 Task: Get information about  a Redfin agent in Las Vegas, Nevada, for assistance in finding a property with unique architectural features.
Action: Key pressed l<Key.caps_lock>AS<Key.space><Key.caps_lock>v<Key.caps_lock>EGAS
Screenshot: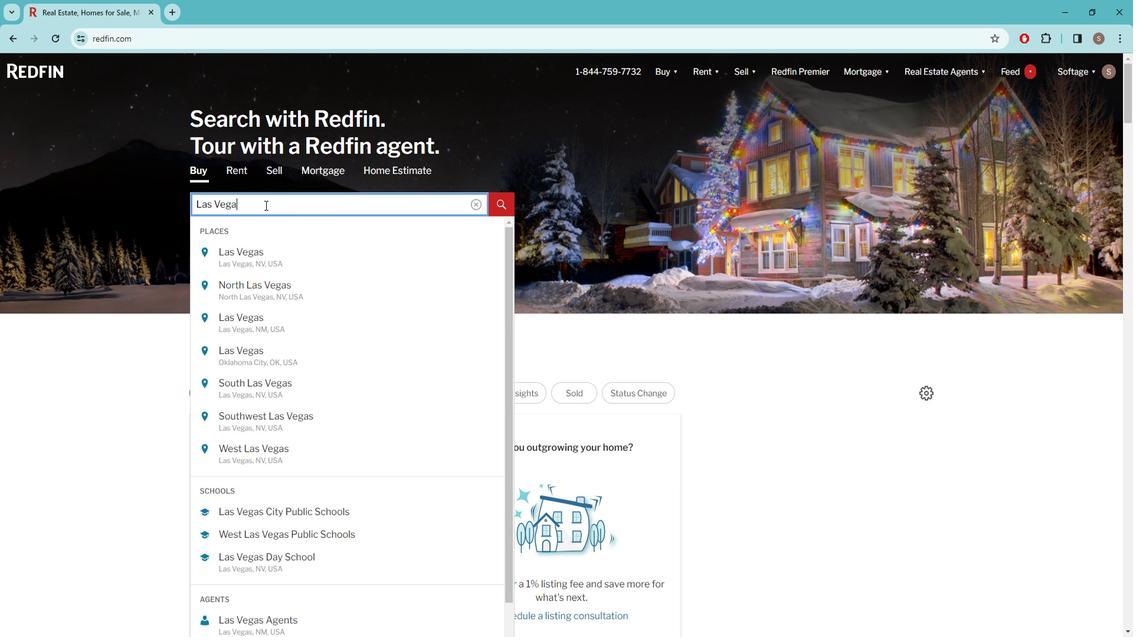 
Action: Mouse moved to (273, 246)
Screenshot: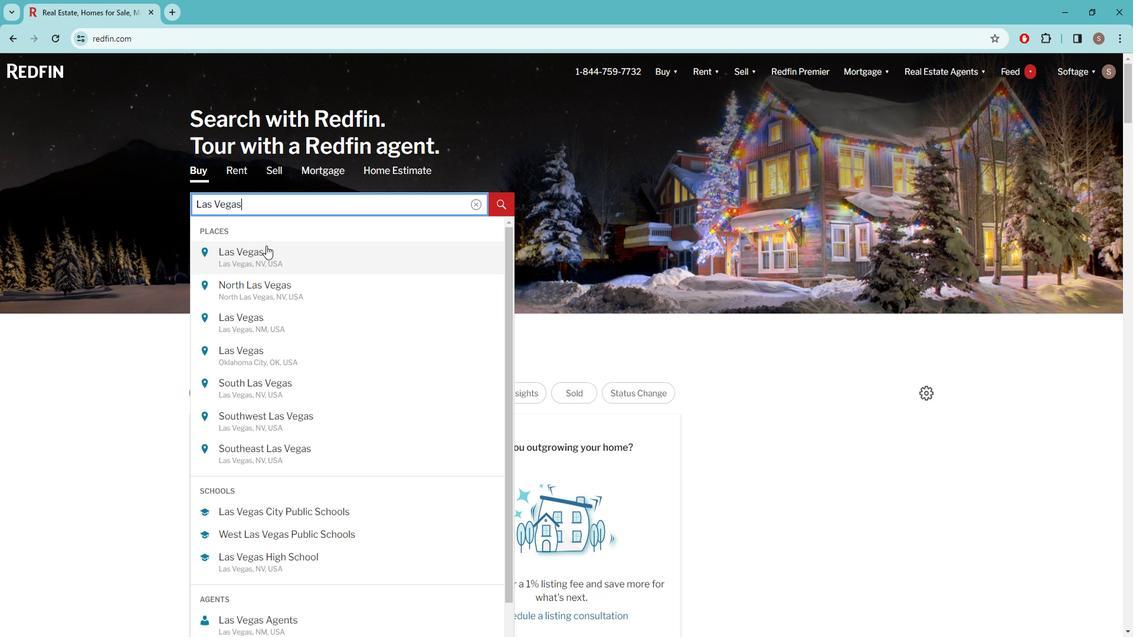 
Action: Mouse pressed left at (273, 246)
Screenshot: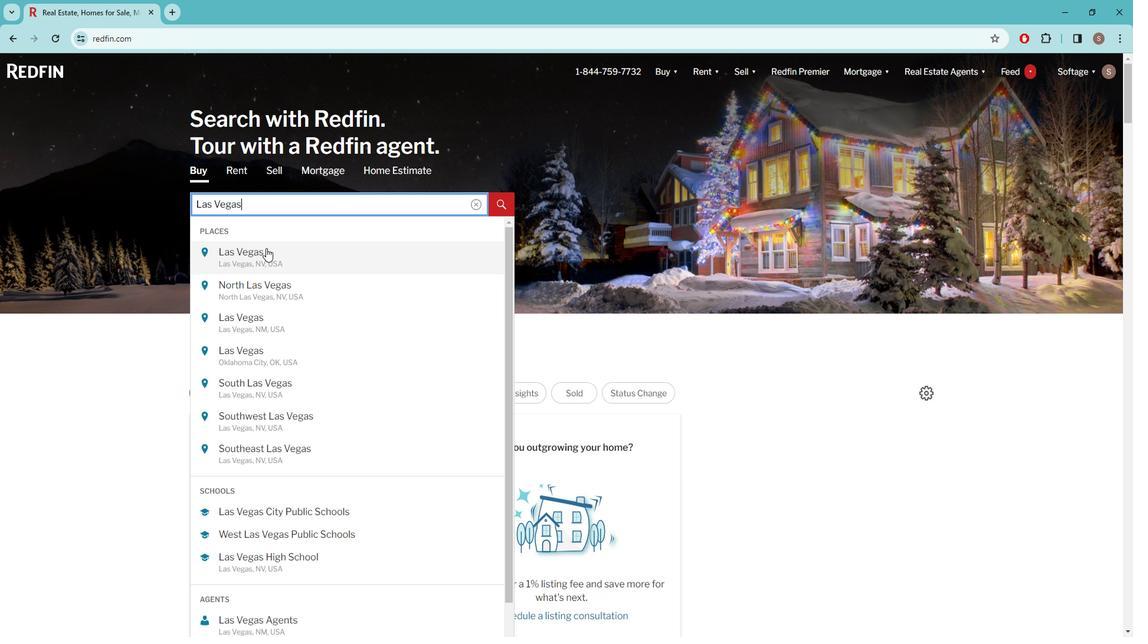 
Action: Mouse moved to (1001, 145)
Screenshot: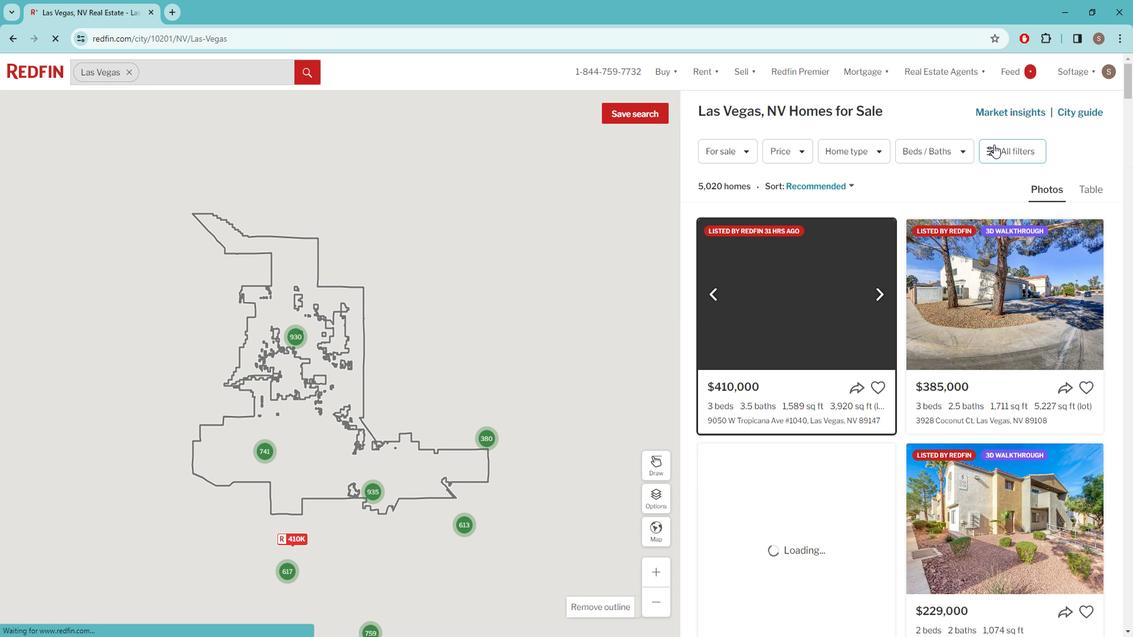 
Action: Mouse pressed left at (1001, 145)
Screenshot: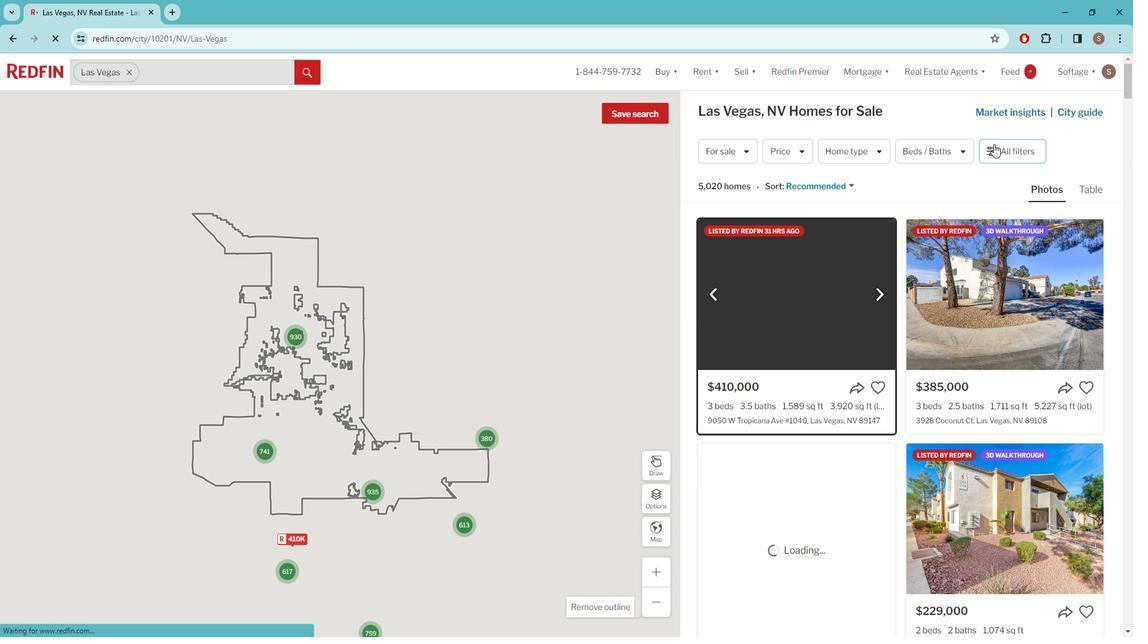 
Action: Mouse pressed left at (1001, 145)
Screenshot: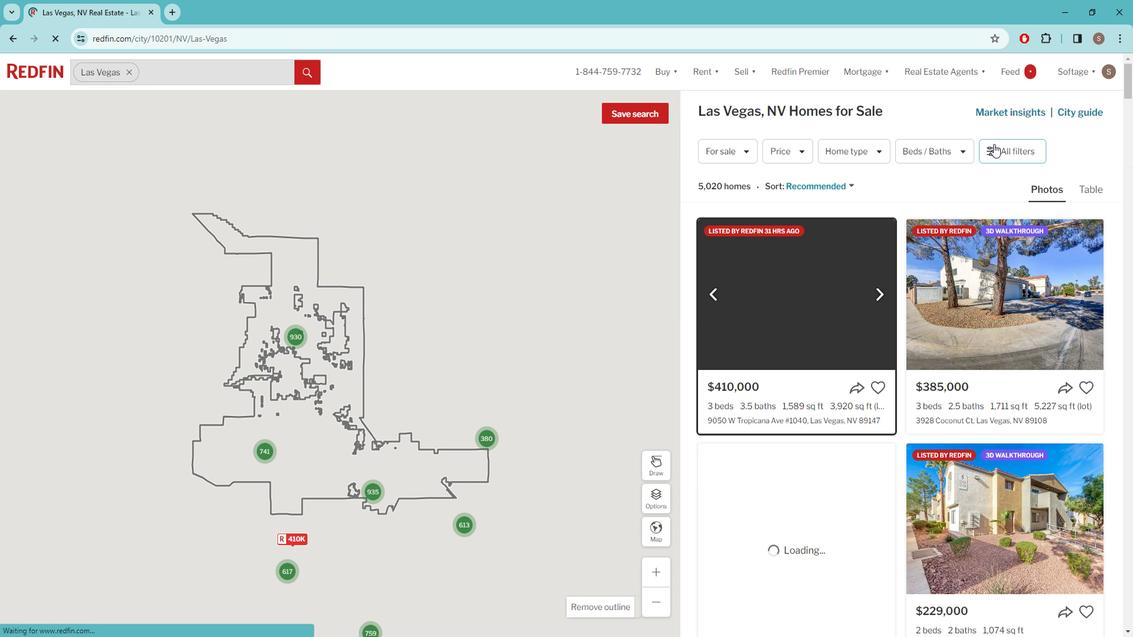 
Action: Mouse pressed left at (1001, 145)
Screenshot: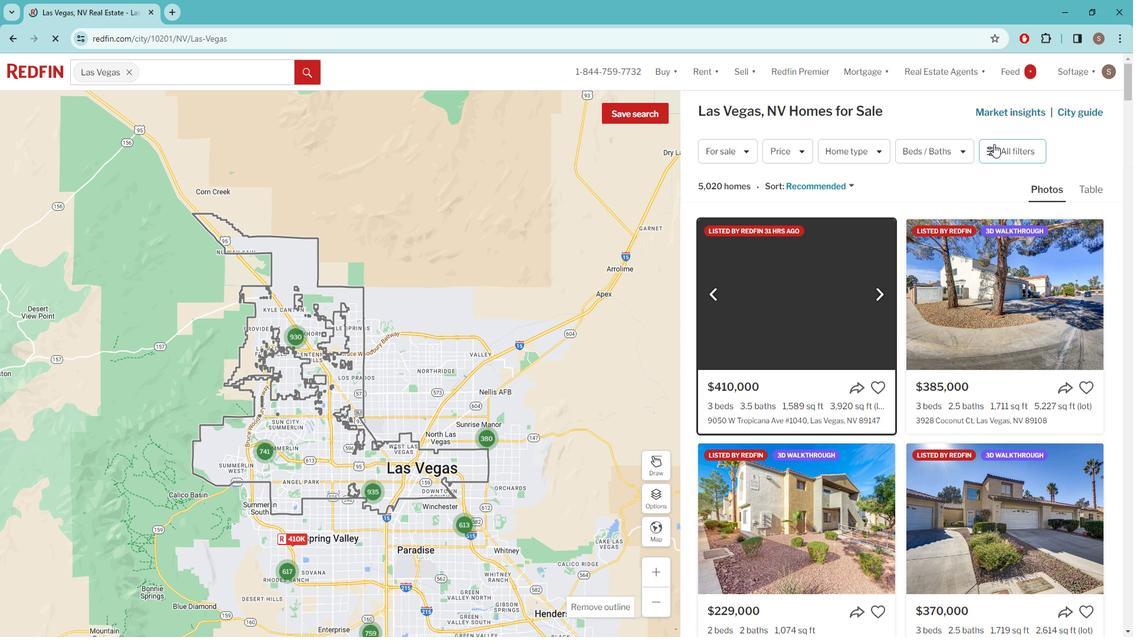 
Action: Mouse pressed left at (1001, 145)
Screenshot: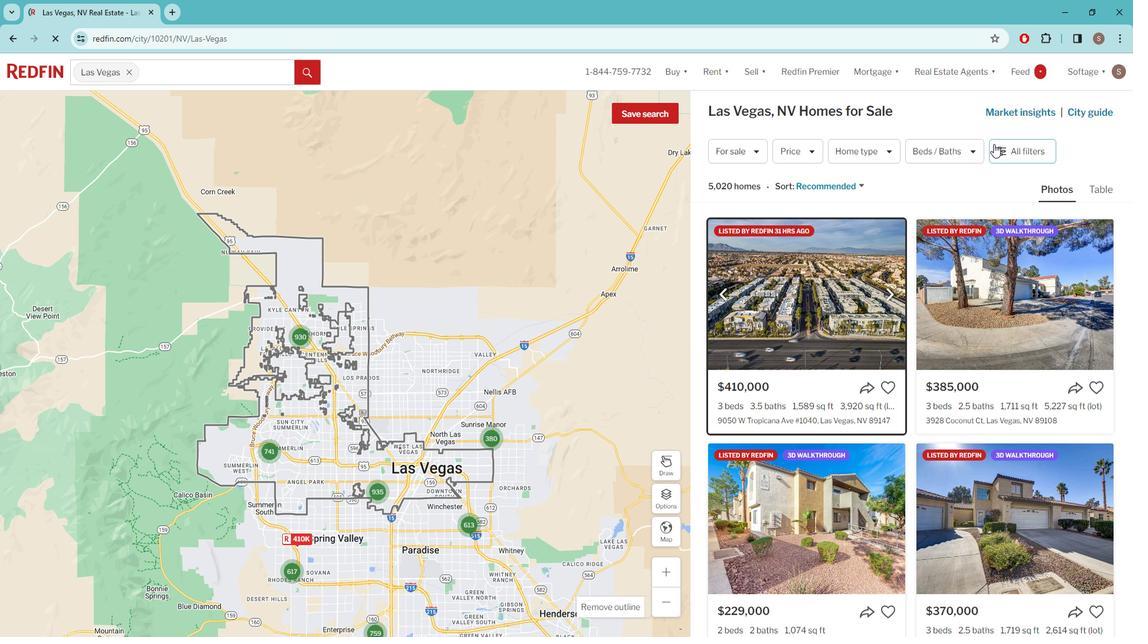 
Action: Mouse moved to (1002, 148)
Screenshot: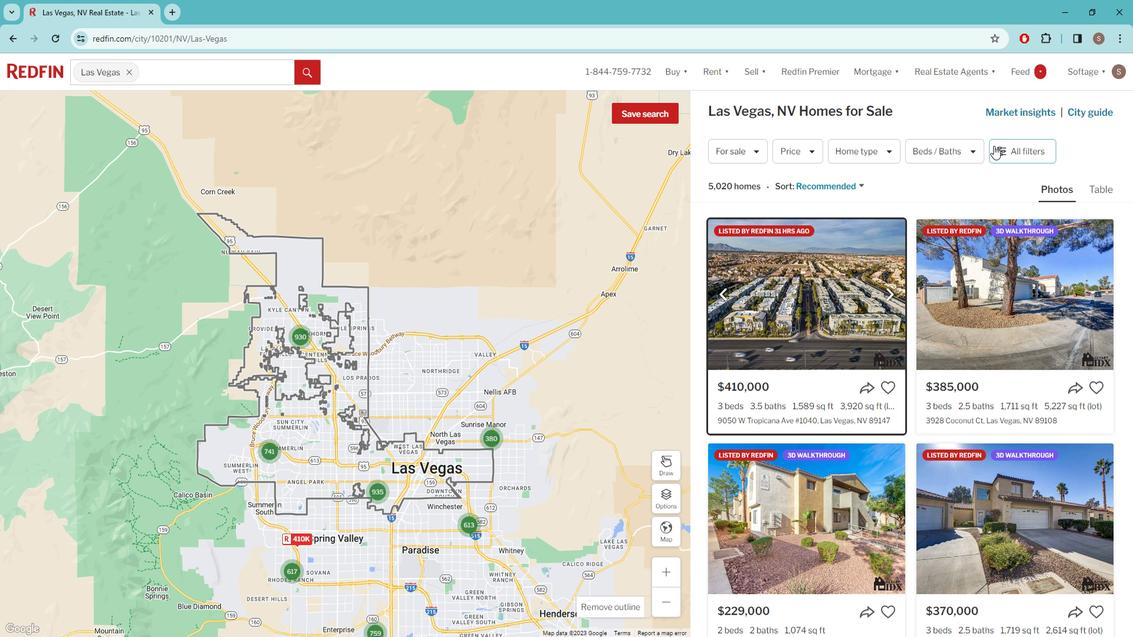 
Action: Mouse pressed left at (1002, 148)
Screenshot: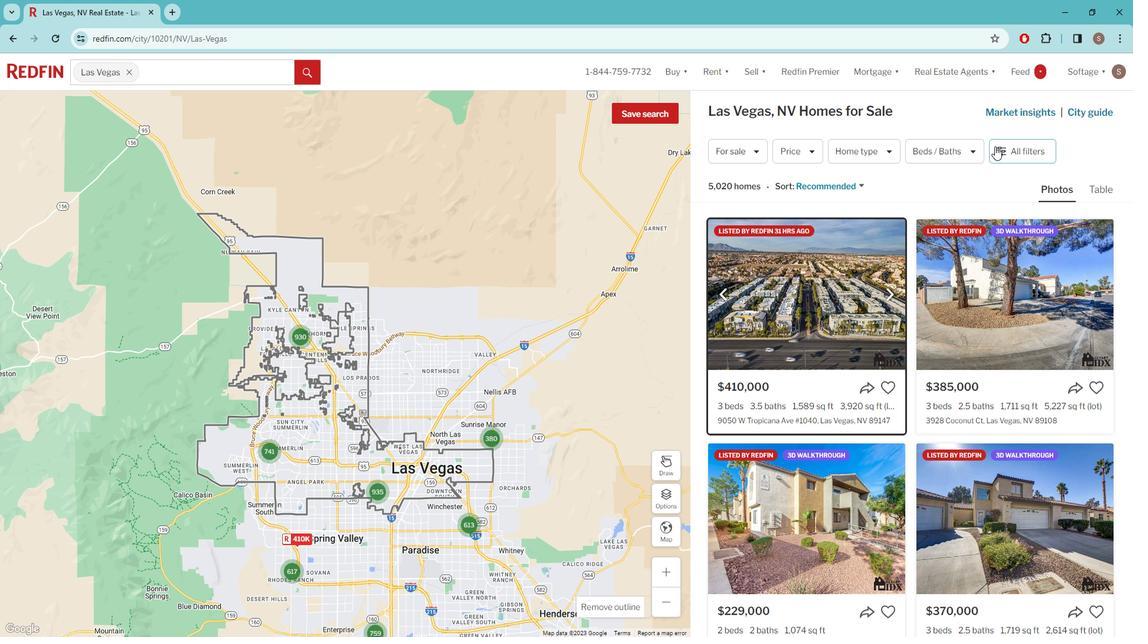 
Action: Mouse moved to (995, 186)
Screenshot: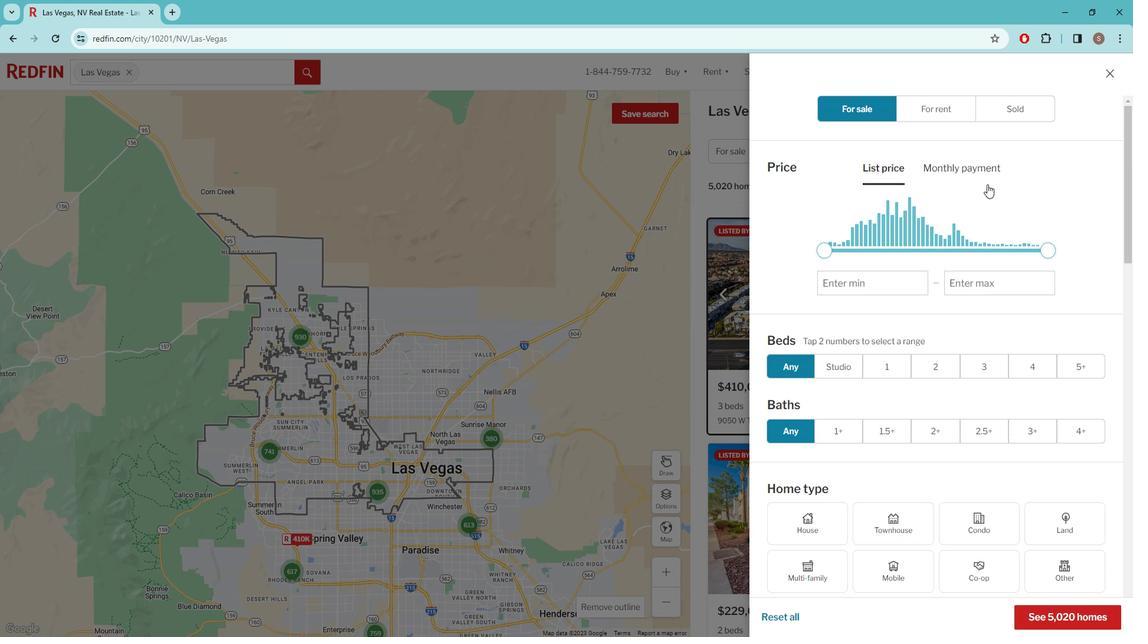 
Action: Mouse scrolled (995, 185) with delta (0, 0)
Screenshot: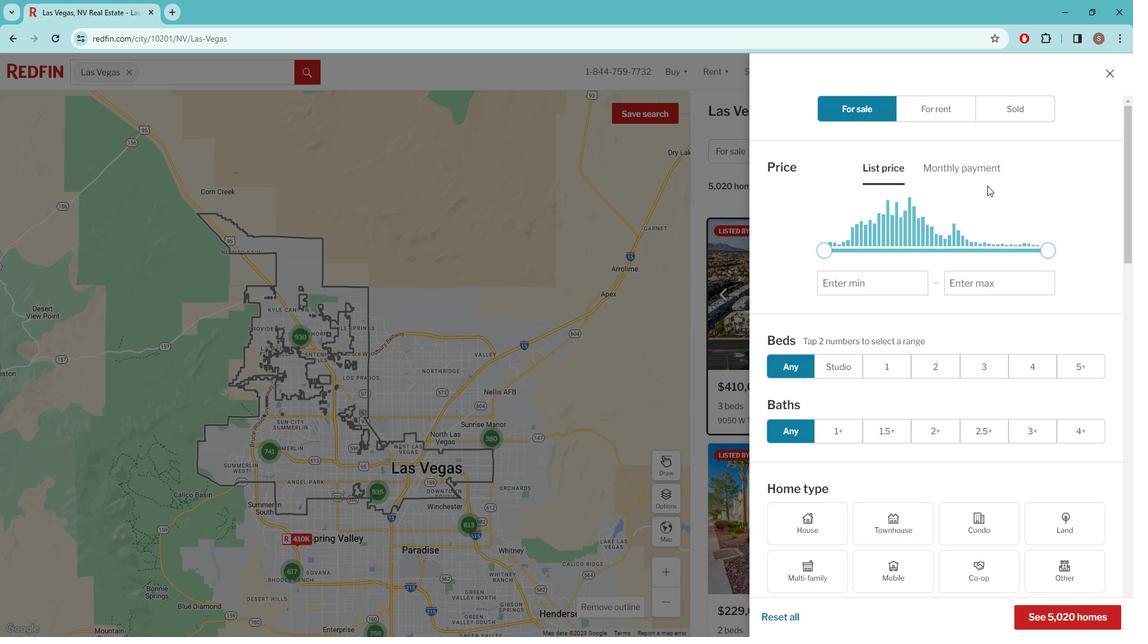 
Action: Mouse scrolled (995, 185) with delta (0, 0)
Screenshot: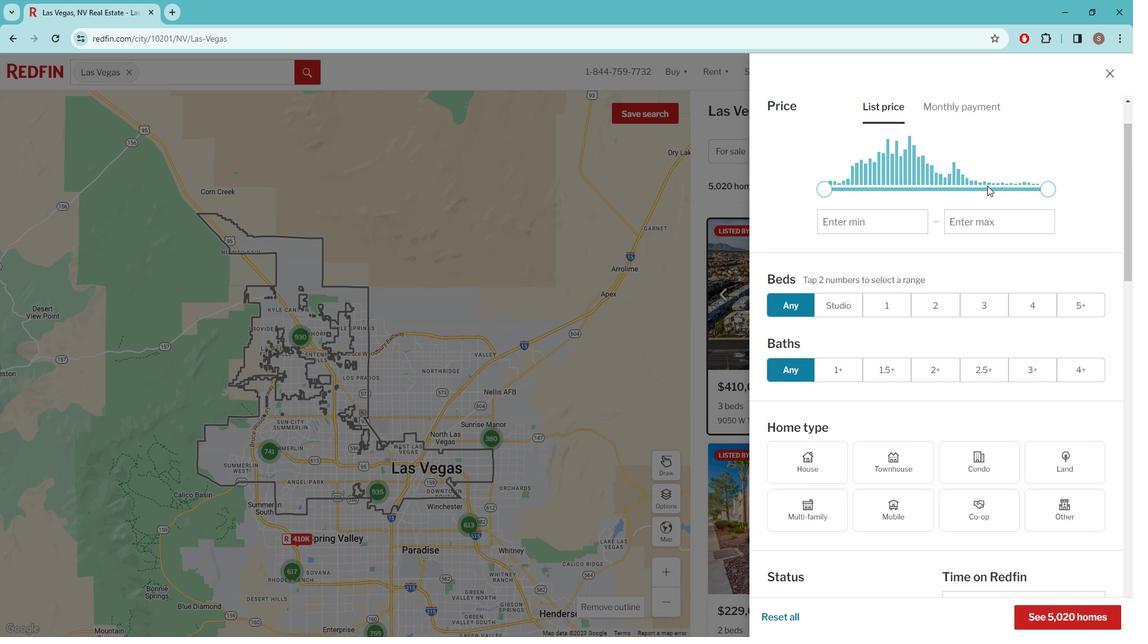 
Action: Mouse scrolled (995, 185) with delta (0, 0)
Screenshot: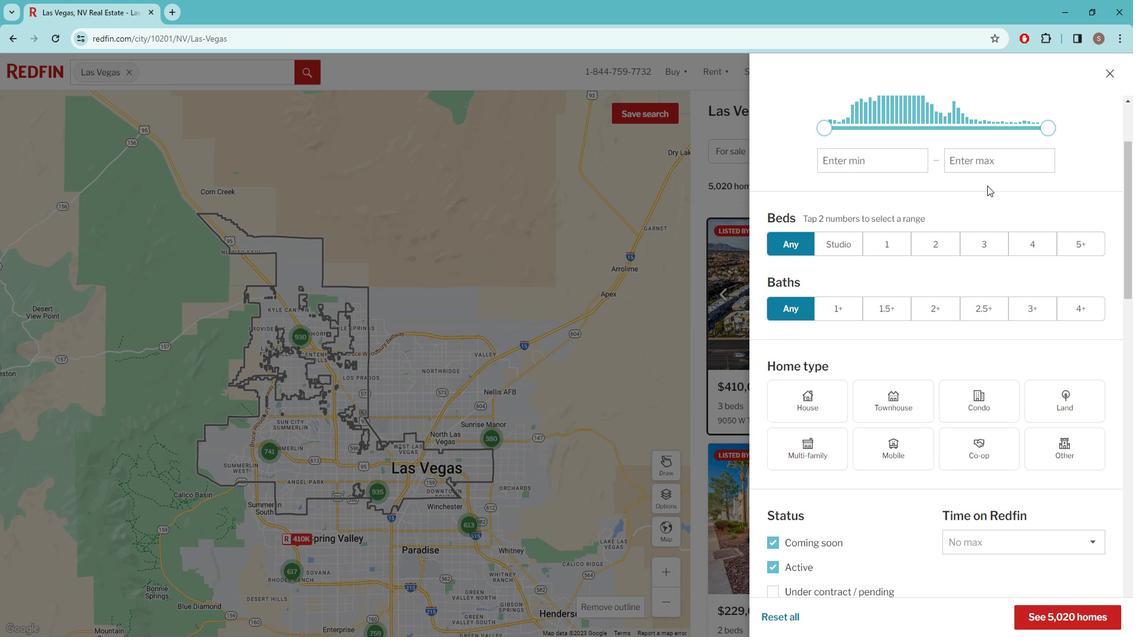 
Action: Mouse scrolled (995, 185) with delta (0, 0)
Screenshot: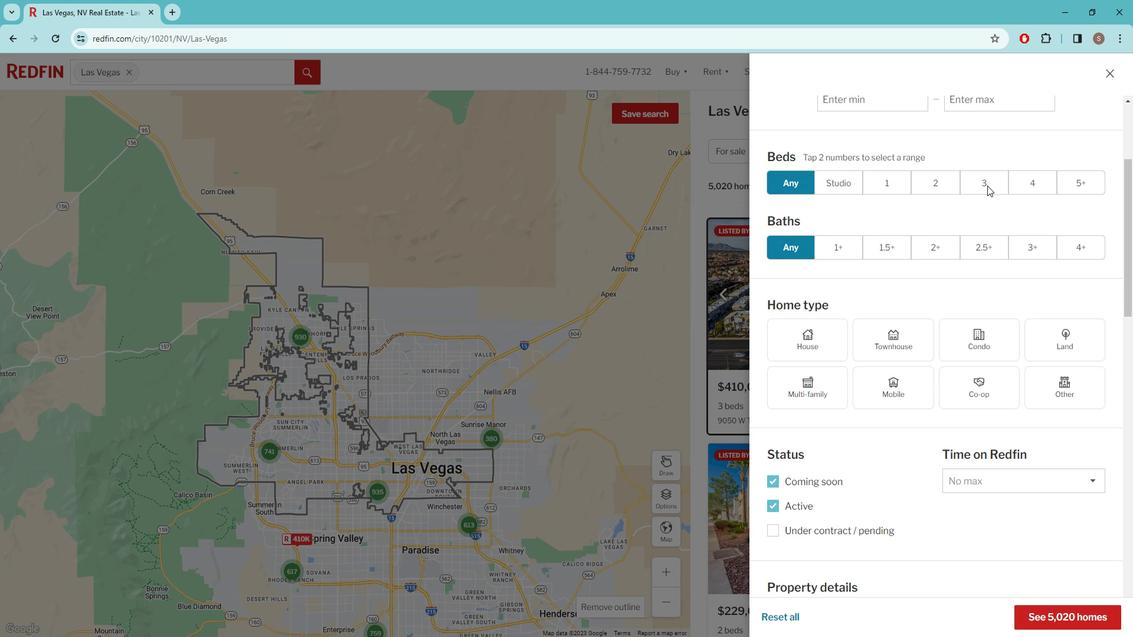 
Action: Mouse scrolled (995, 185) with delta (0, 0)
Screenshot: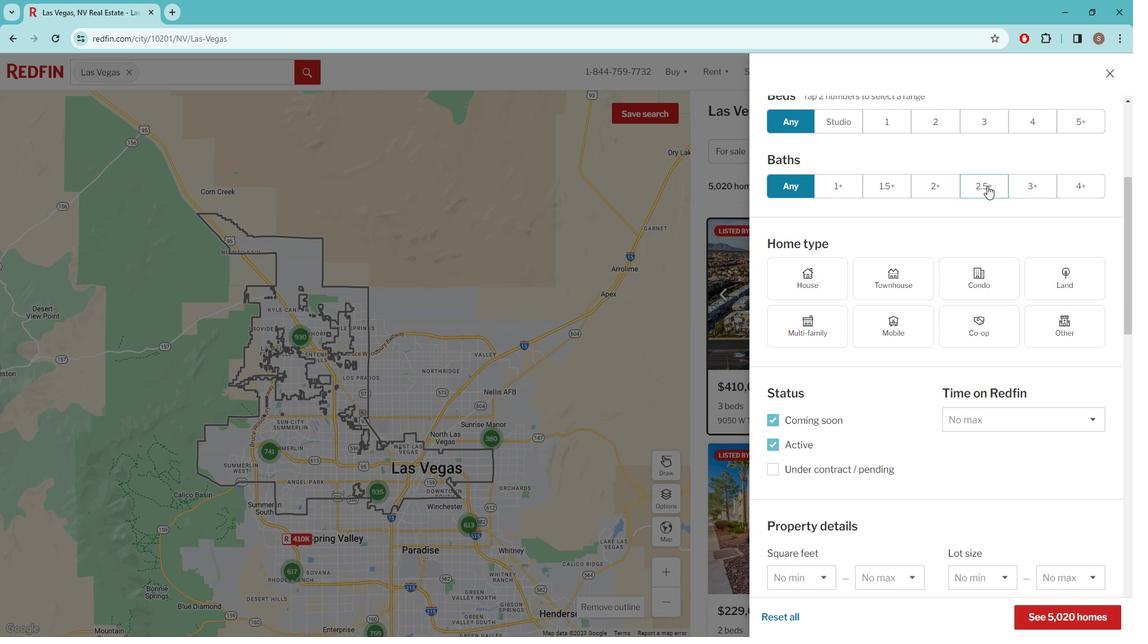 
Action: Mouse scrolled (995, 185) with delta (0, 0)
Screenshot: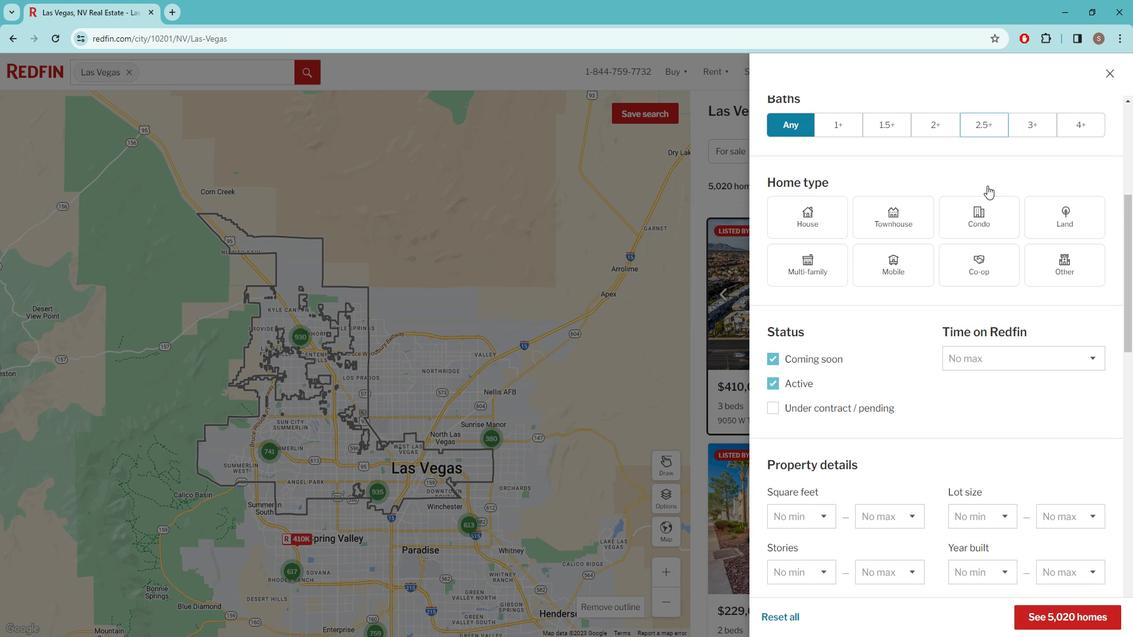 
Action: Mouse scrolled (995, 185) with delta (0, 0)
Screenshot: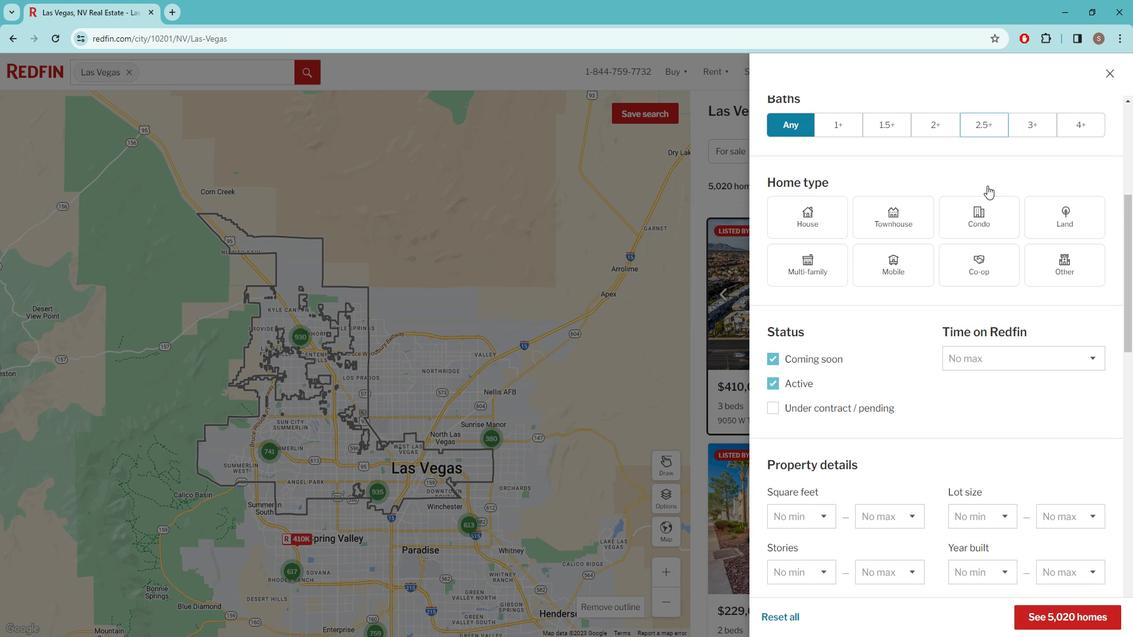 
Action: Mouse moved to (995, 186)
Screenshot: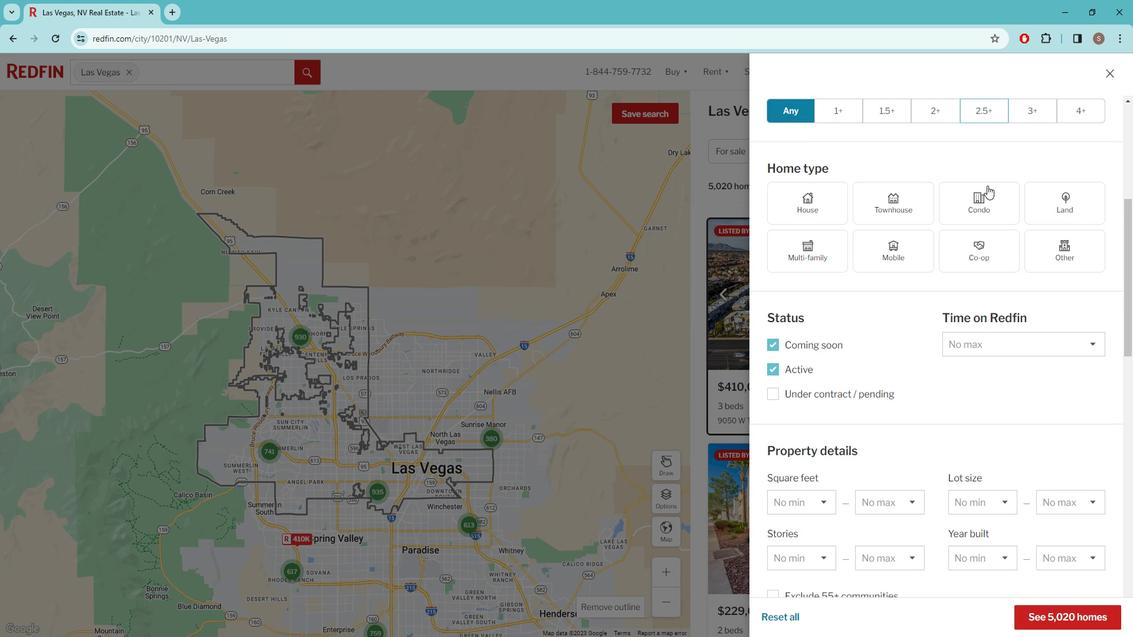 
Action: Mouse scrolled (995, 186) with delta (0, 0)
Screenshot: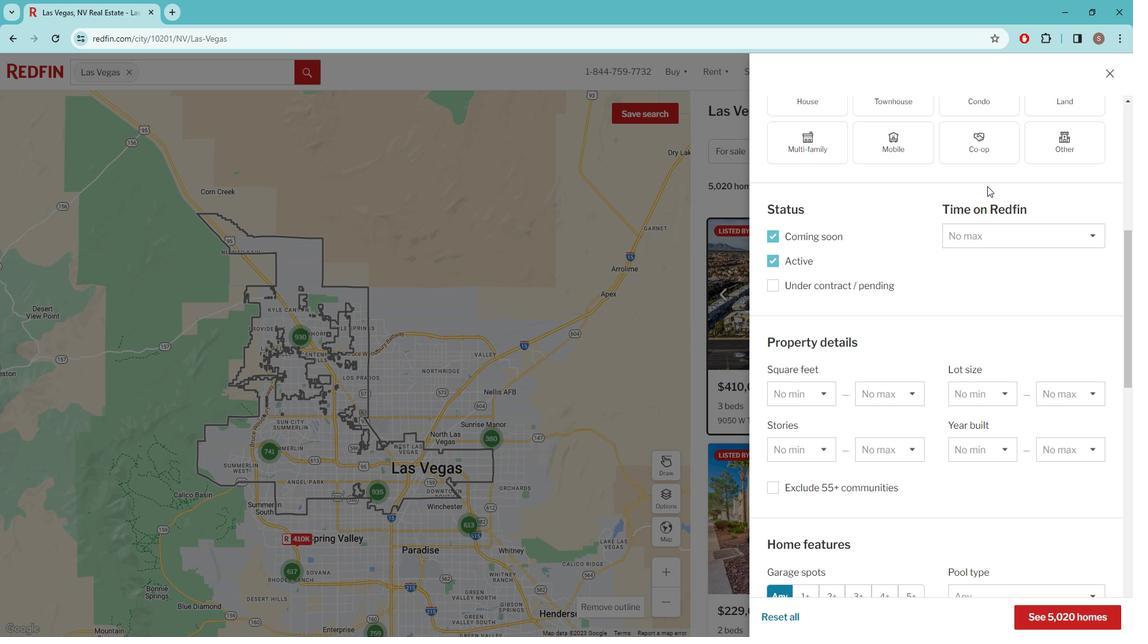 
Action: Mouse scrolled (995, 186) with delta (0, 0)
Screenshot: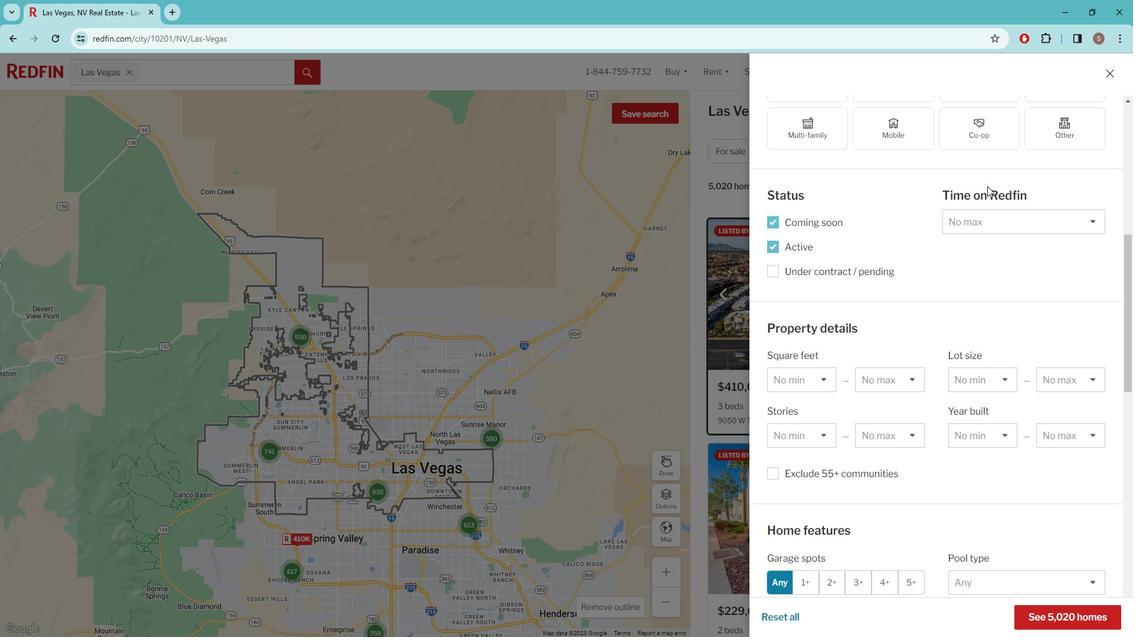 
Action: Mouse scrolled (995, 186) with delta (0, 0)
Screenshot: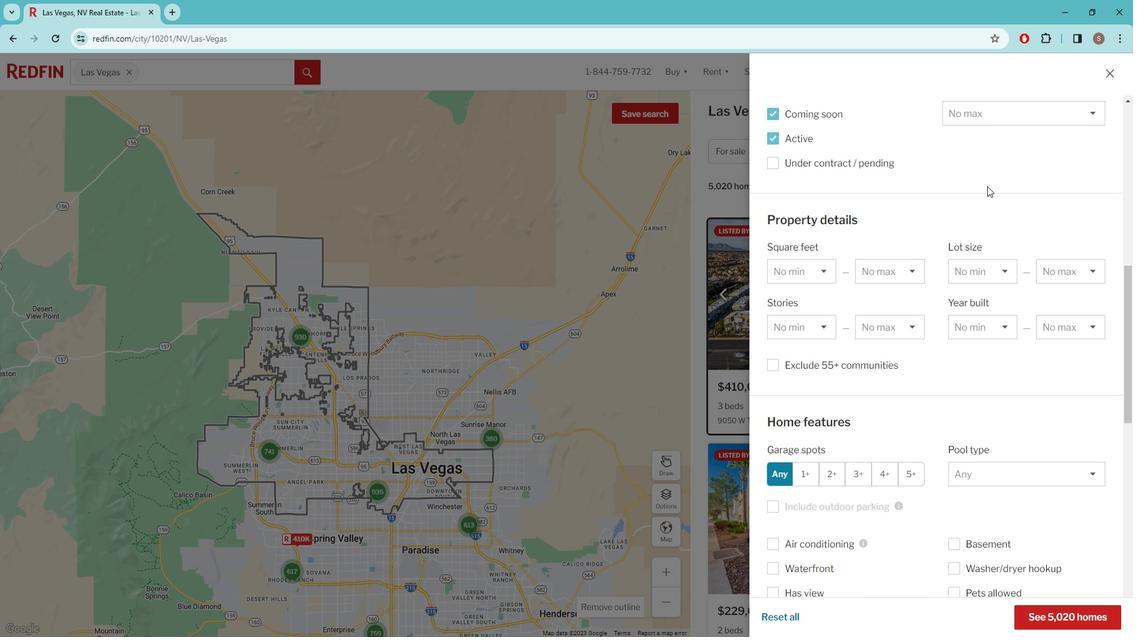 
Action: Mouse scrolled (995, 186) with delta (0, 0)
Screenshot: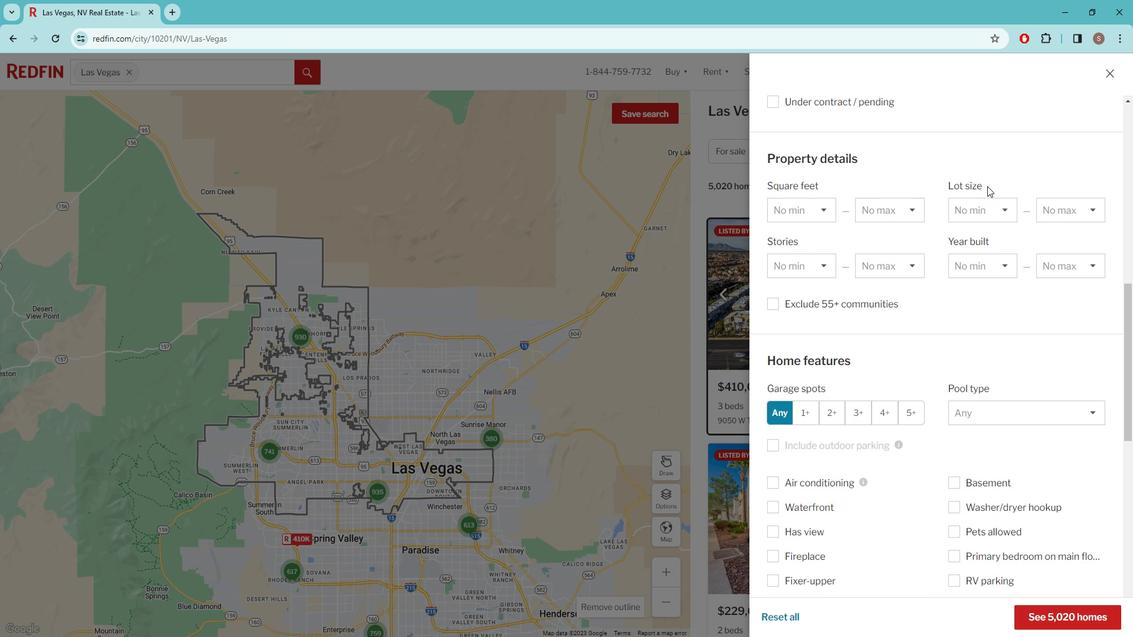 
Action: Mouse scrolled (995, 186) with delta (0, 0)
Screenshot: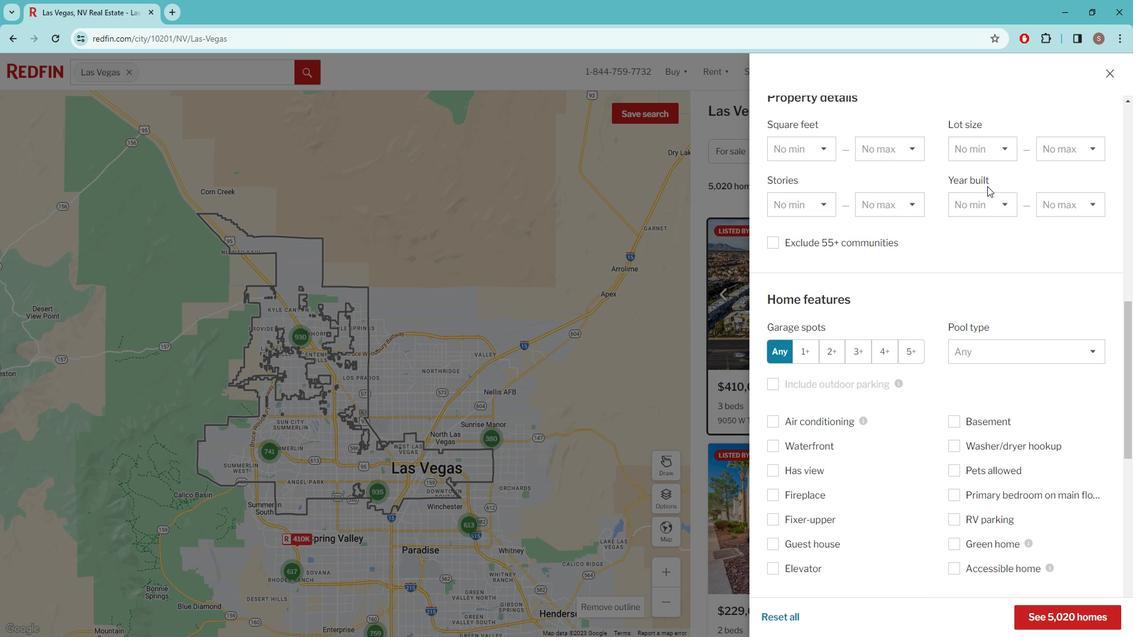 
Action: Mouse scrolled (995, 186) with delta (0, 0)
Screenshot: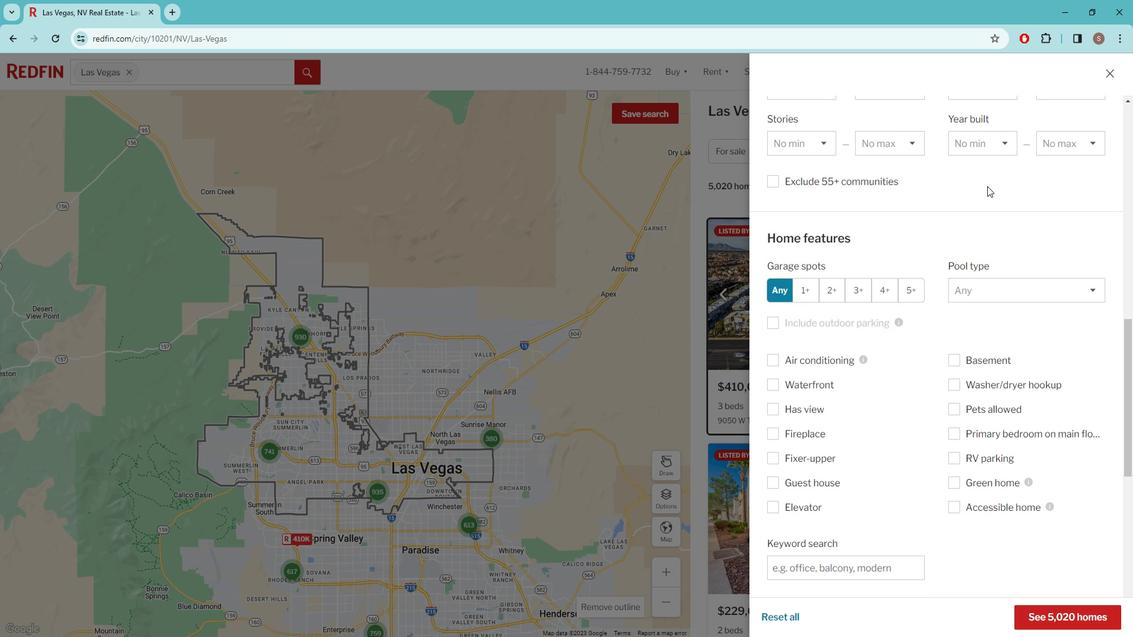 
Action: Mouse scrolled (995, 186) with delta (0, 0)
Screenshot: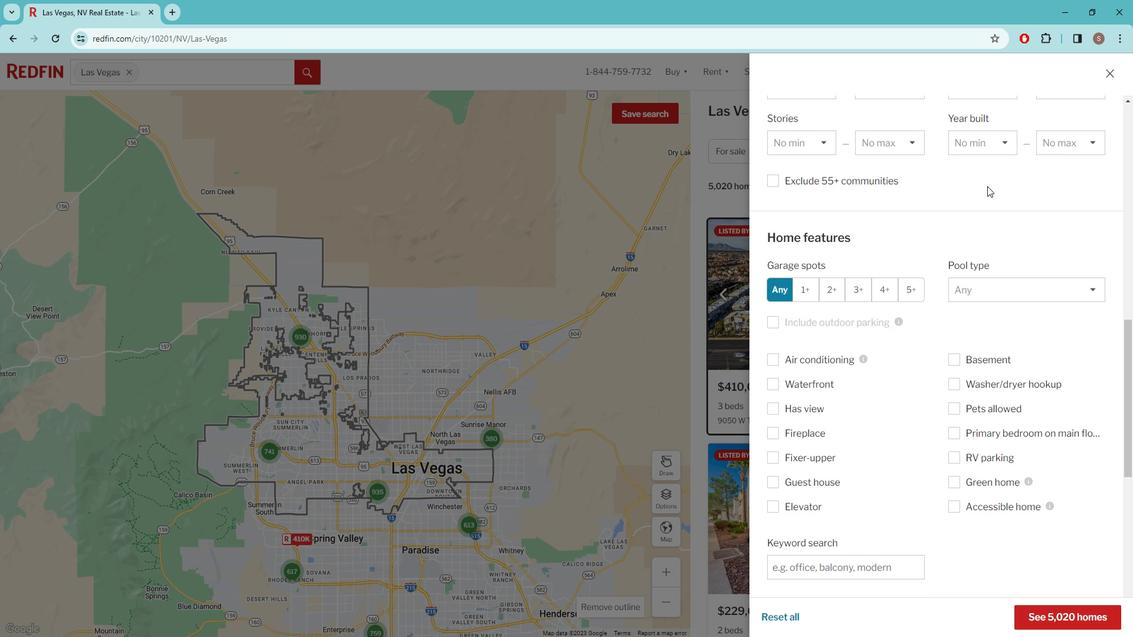 
Action: Mouse scrolled (995, 186) with delta (0, 0)
Screenshot: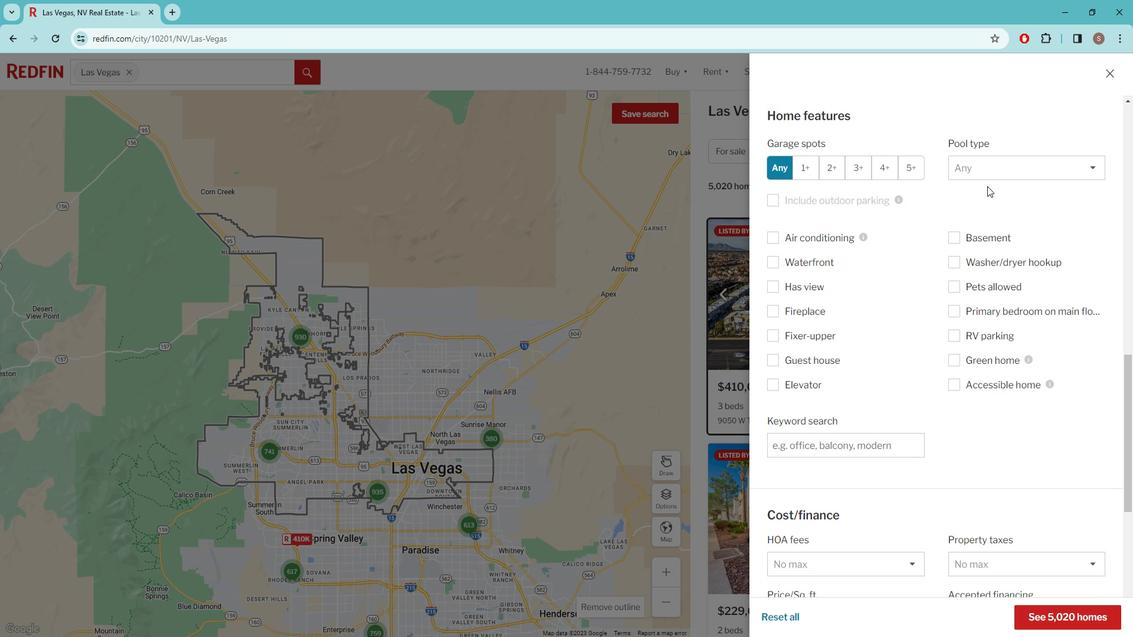 
Action: Mouse moved to (849, 380)
Screenshot: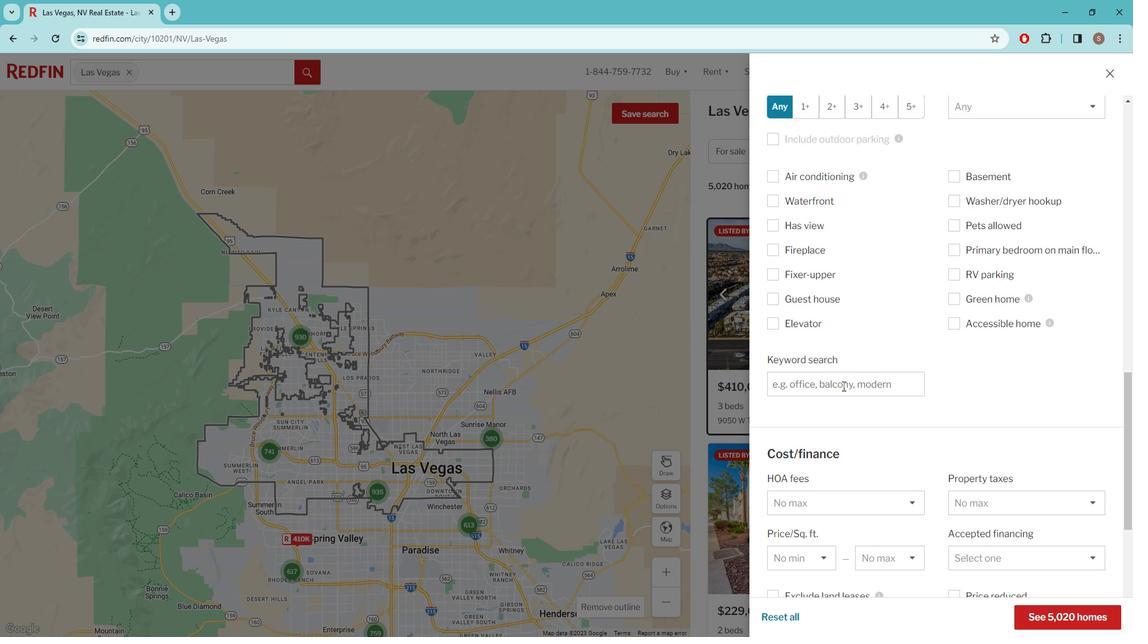 
Action: Mouse pressed left at (849, 380)
Screenshot: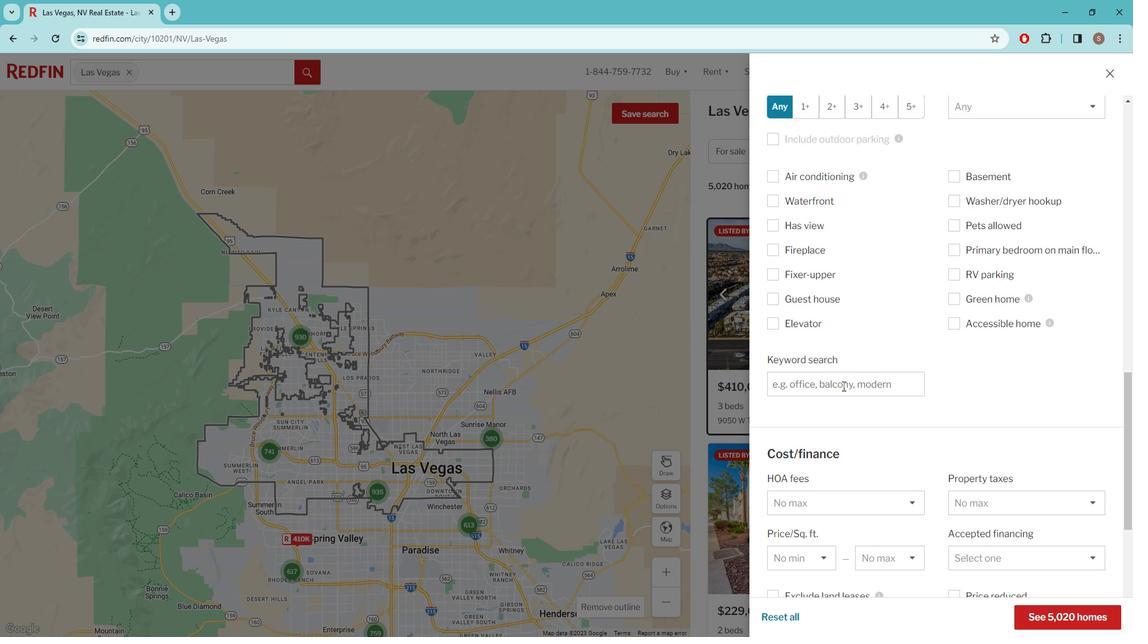 
Action: Key pressed UNIQUE<Key.space>ARCHITECTURAL<Key.space>FEATURES
Screenshot: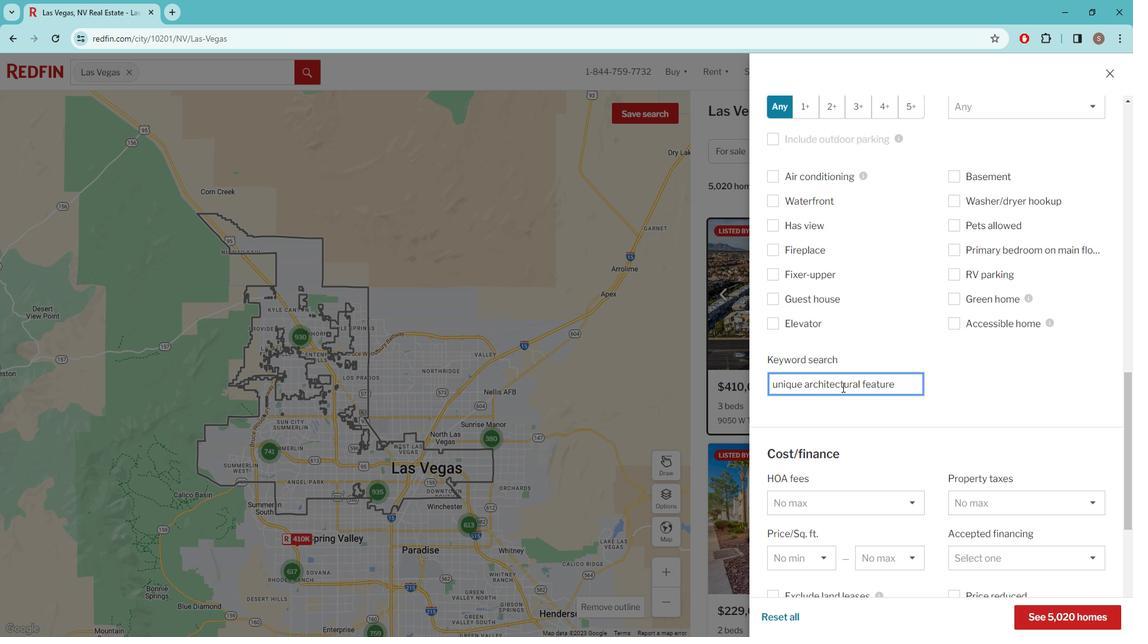 
Action: Mouse moved to (858, 415)
Screenshot: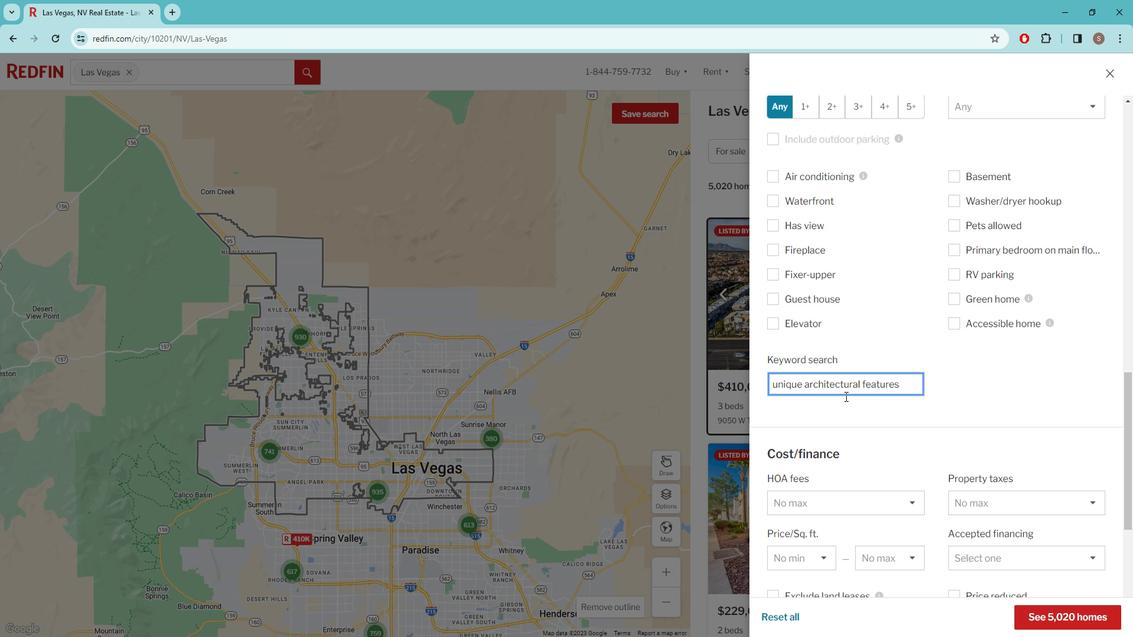 
Action: Mouse scrolled (858, 415) with delta (0, 0)
Screenshot: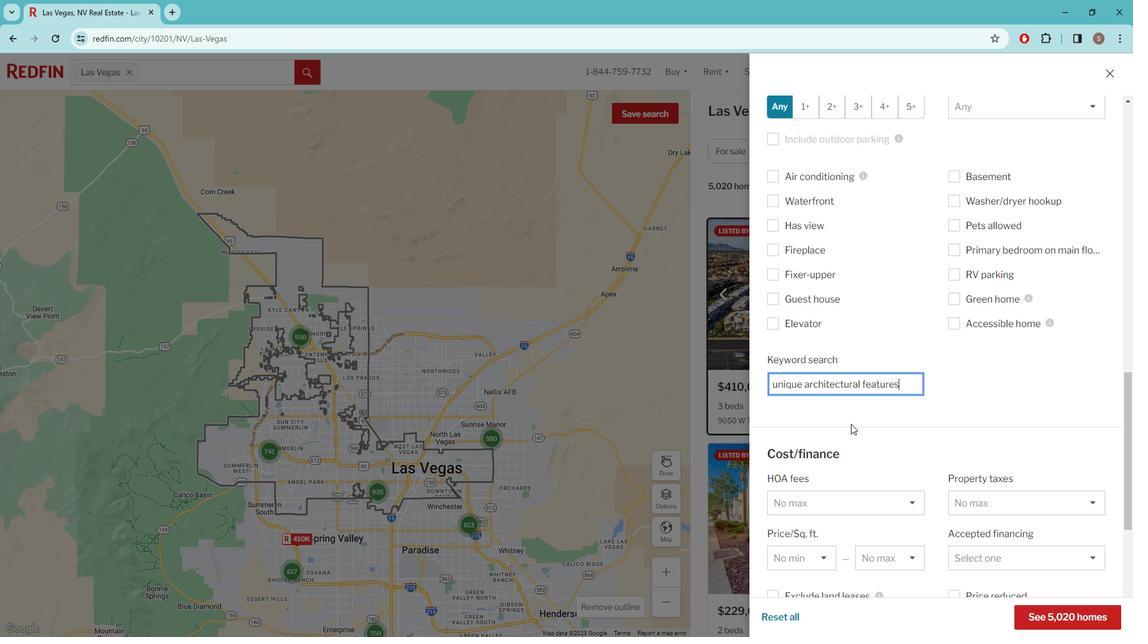 
Action: Mouse scrolled (858, 415) with delta (0, 0)
Screenshot: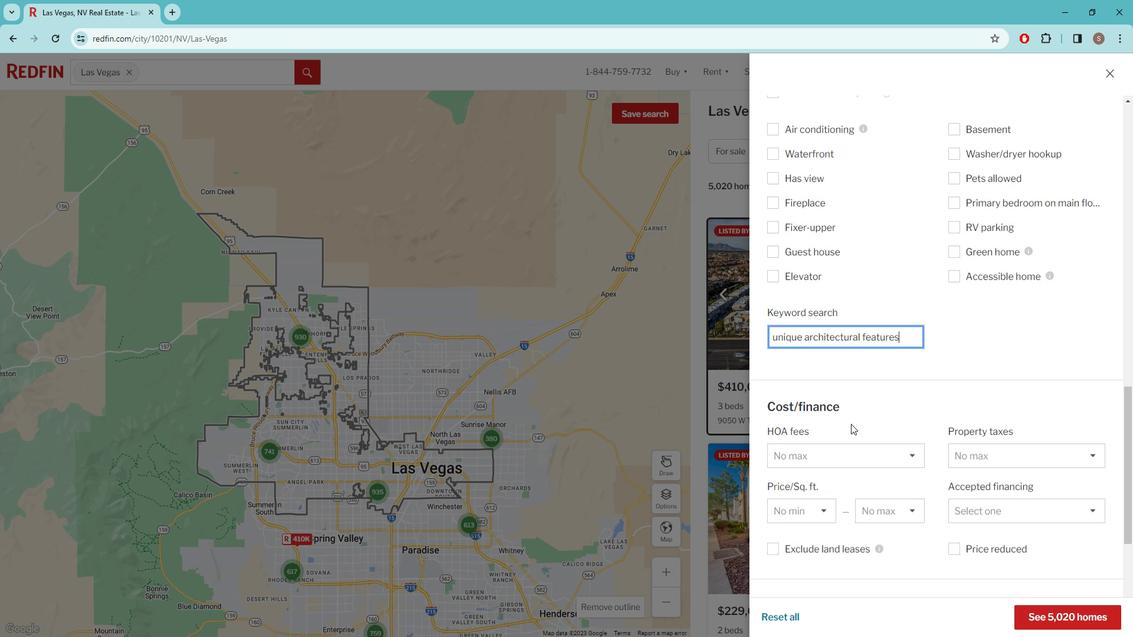 
Action: Mouse scrolled (858, 415) with delta (0, 0)
Screenshot: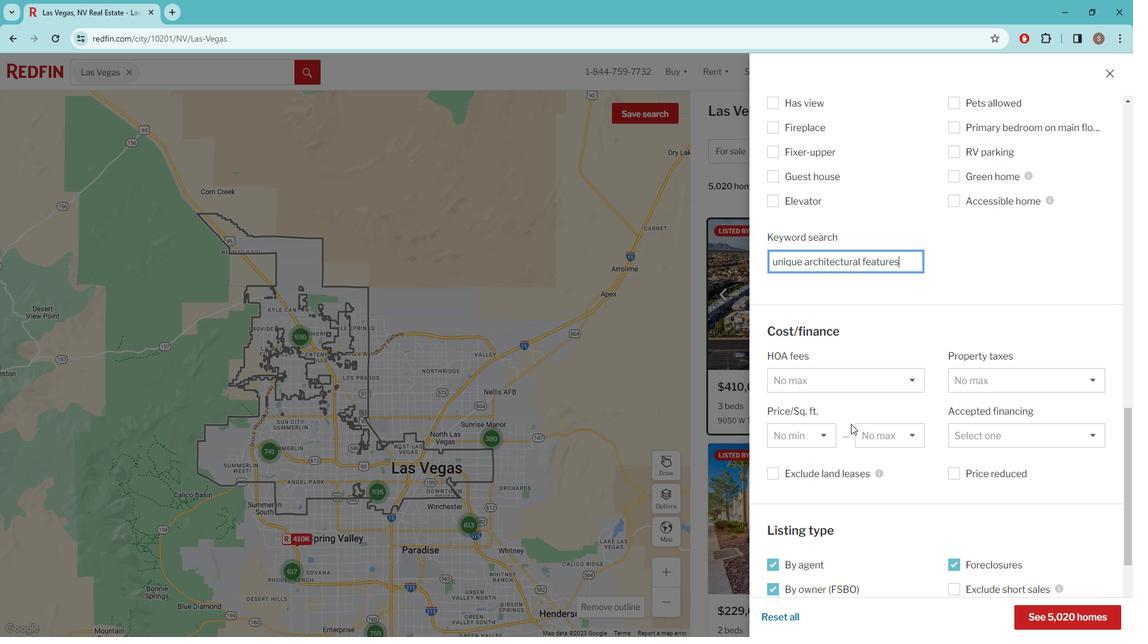 
Action: Mouse scrolled (858, 415) with delta (0, 0)
Screenshot: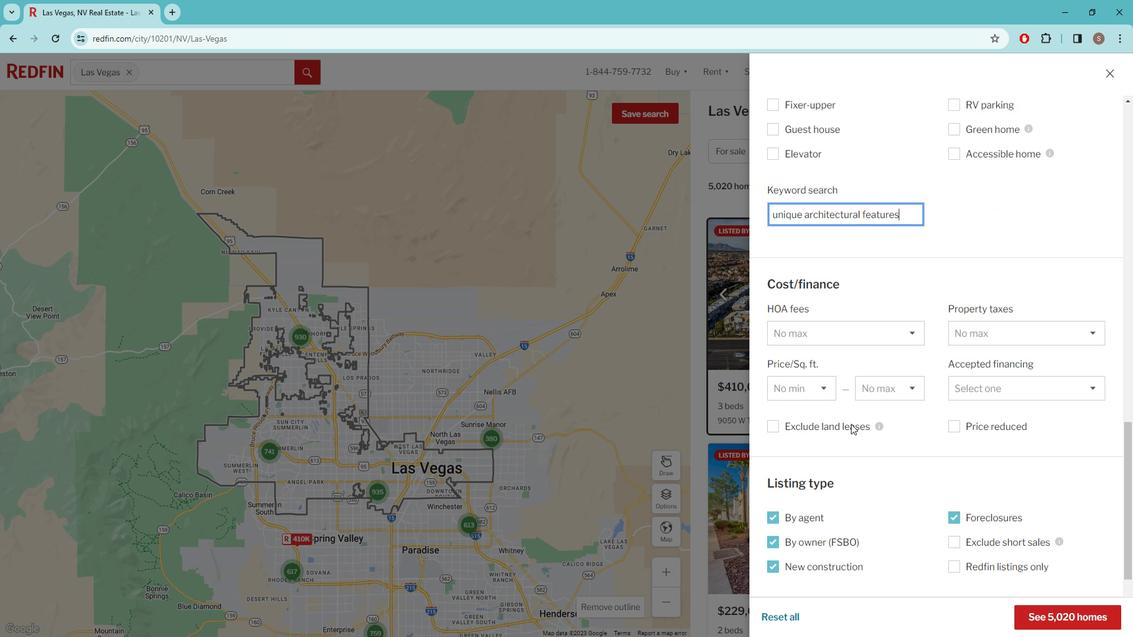 
Action: Mouse scrolled (858, 415) with delta (0, 0)
Screenshot: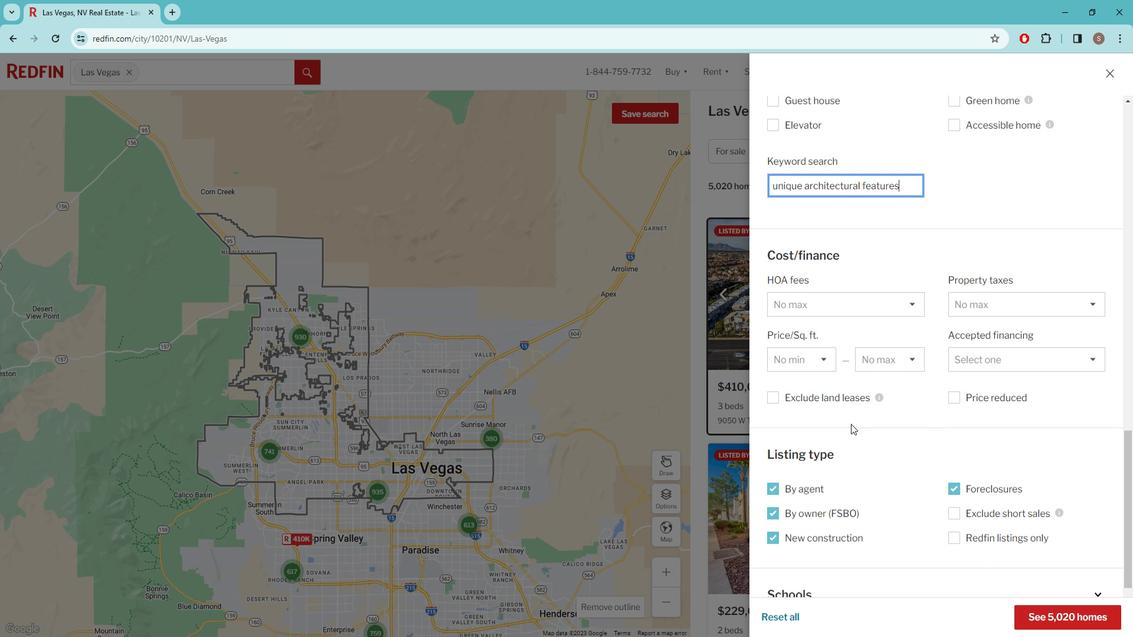 
Action: Mouse scrolled (858, 415) with delta (0, 0)
Screenshot: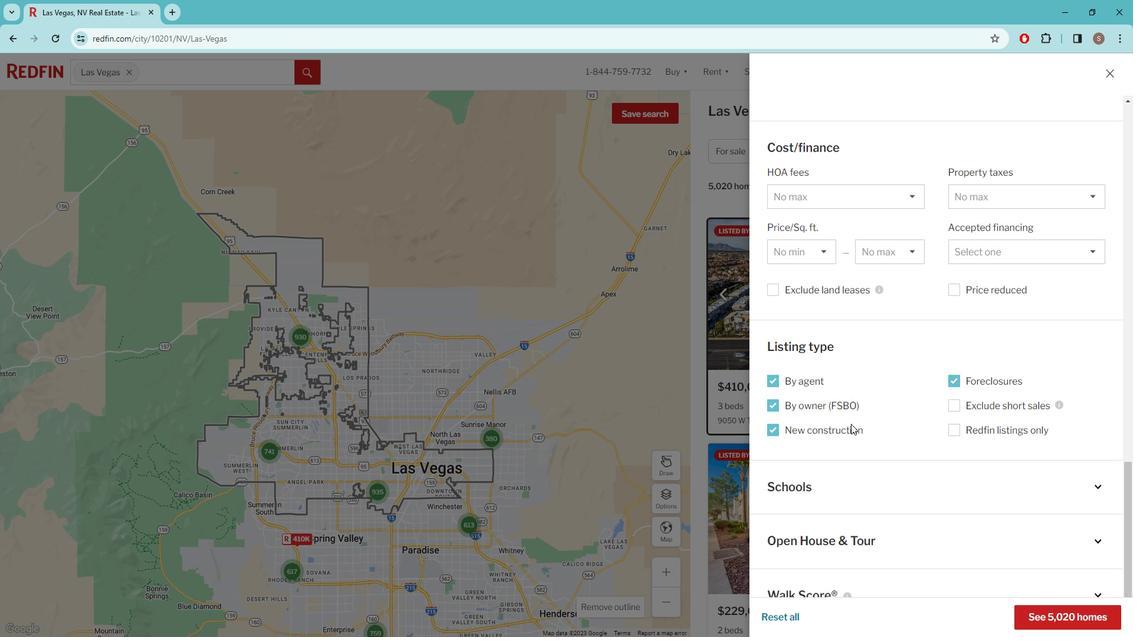 
Action: Mouse scrolled (858, 415) with delta (0, 0)
Screenshot: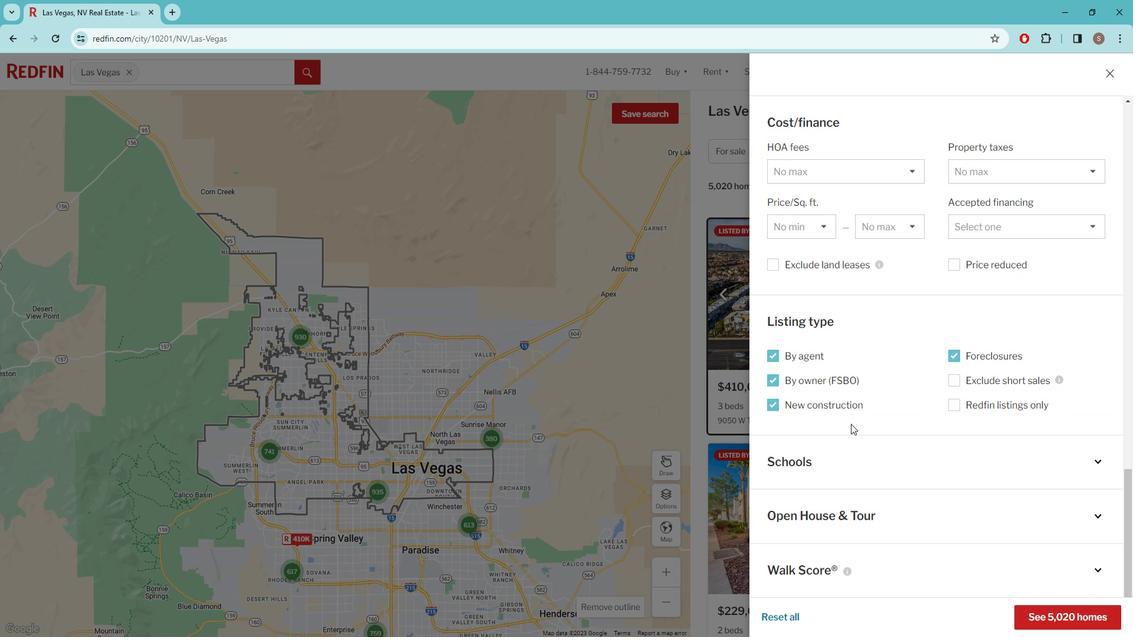 
Action: Mouse scrolled (858, 415) with delta (0, 0)
Screenshot: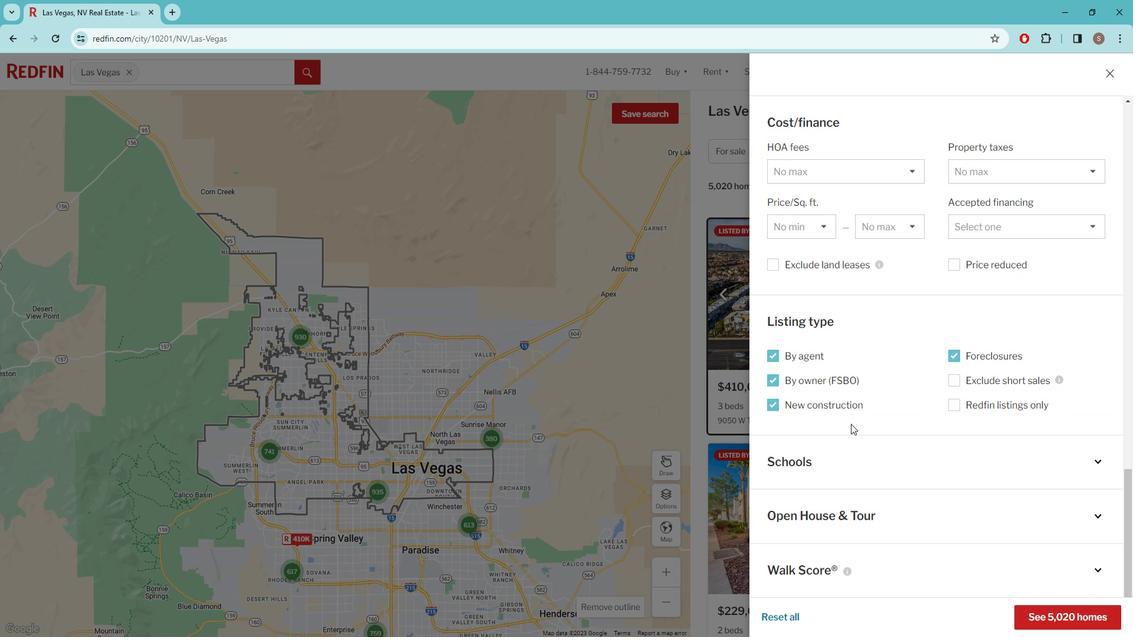 
Action: Mouse scrolled (858, 415) with delta (0, 0)
Screenshot: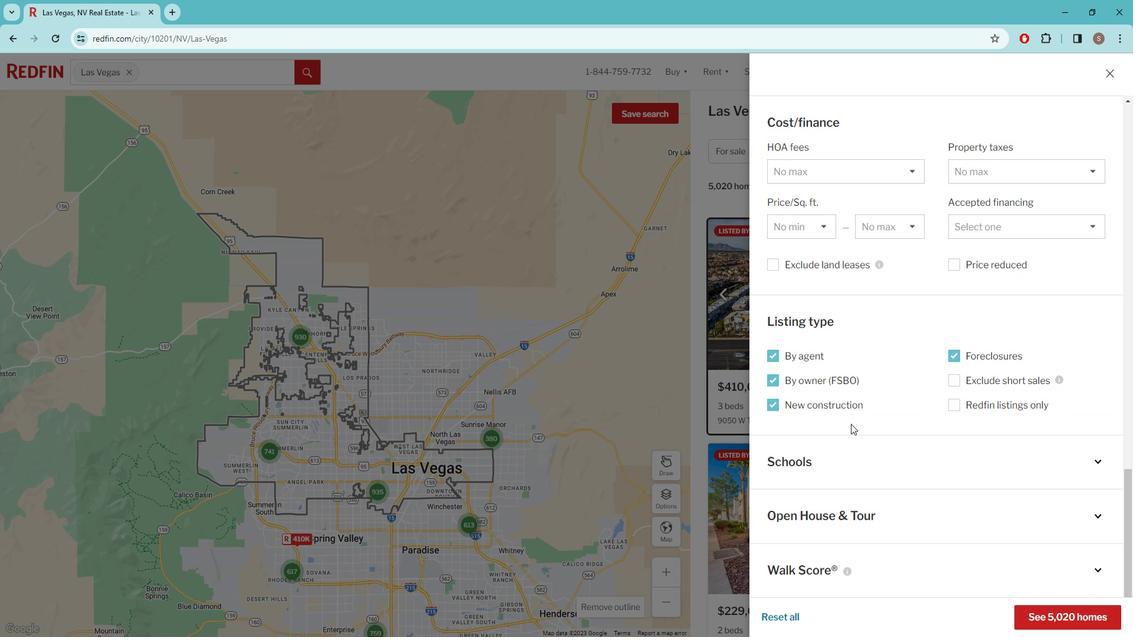 
Action: Mouse moved to (1058, 600)
Screenshot: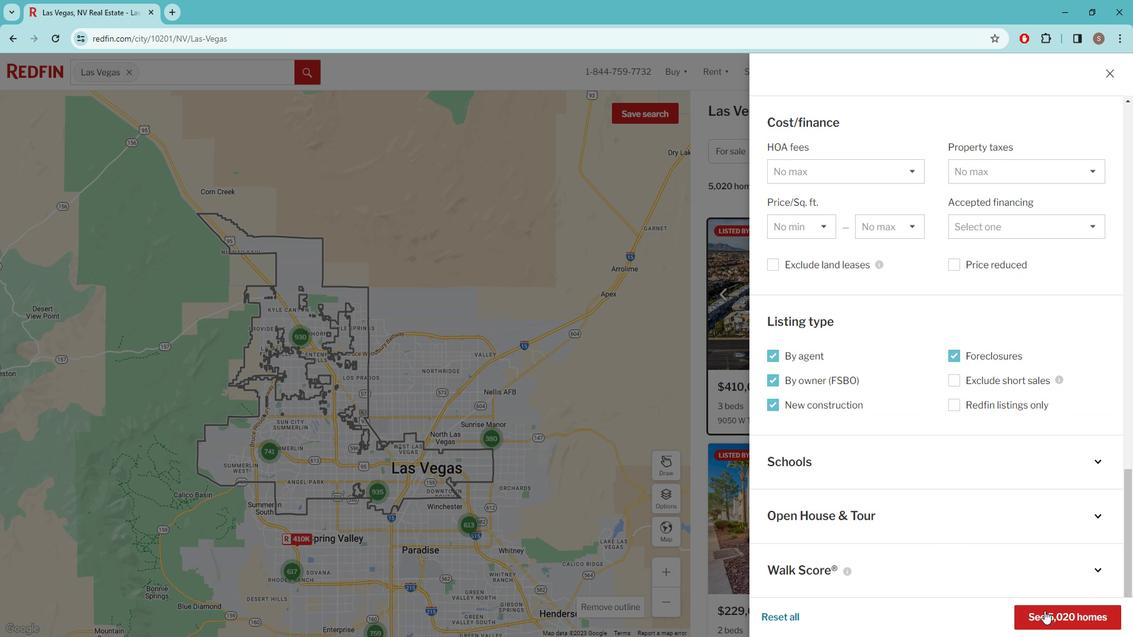 
Action: Mouse pressed left at (1058, 600)
Screenshot: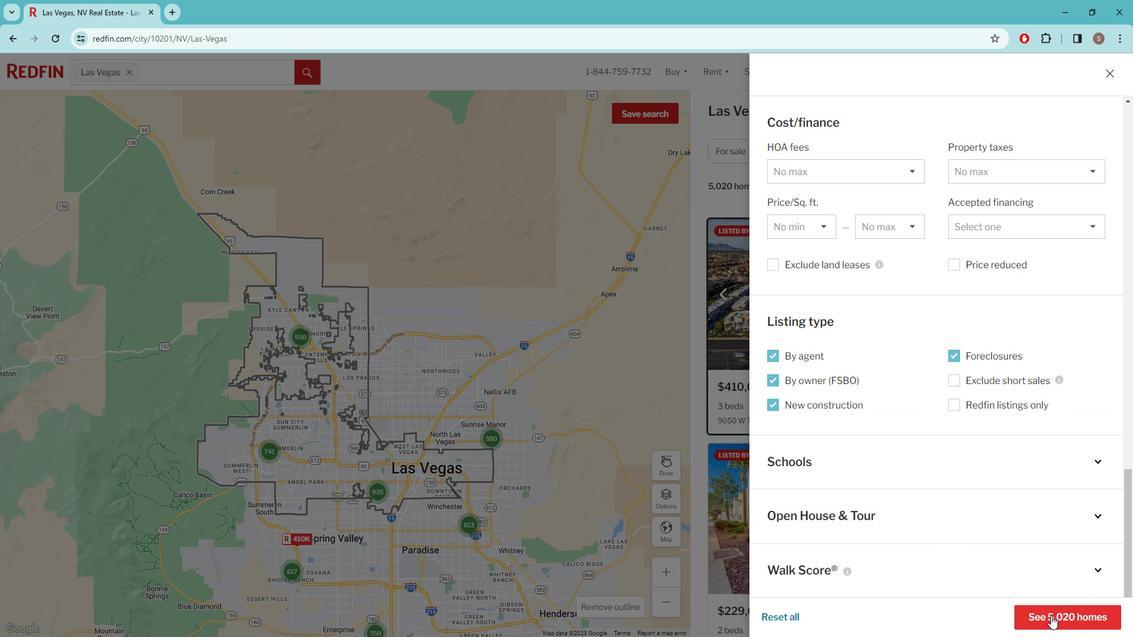 
Action: Mouse moved to (843, 484)
Screenshot: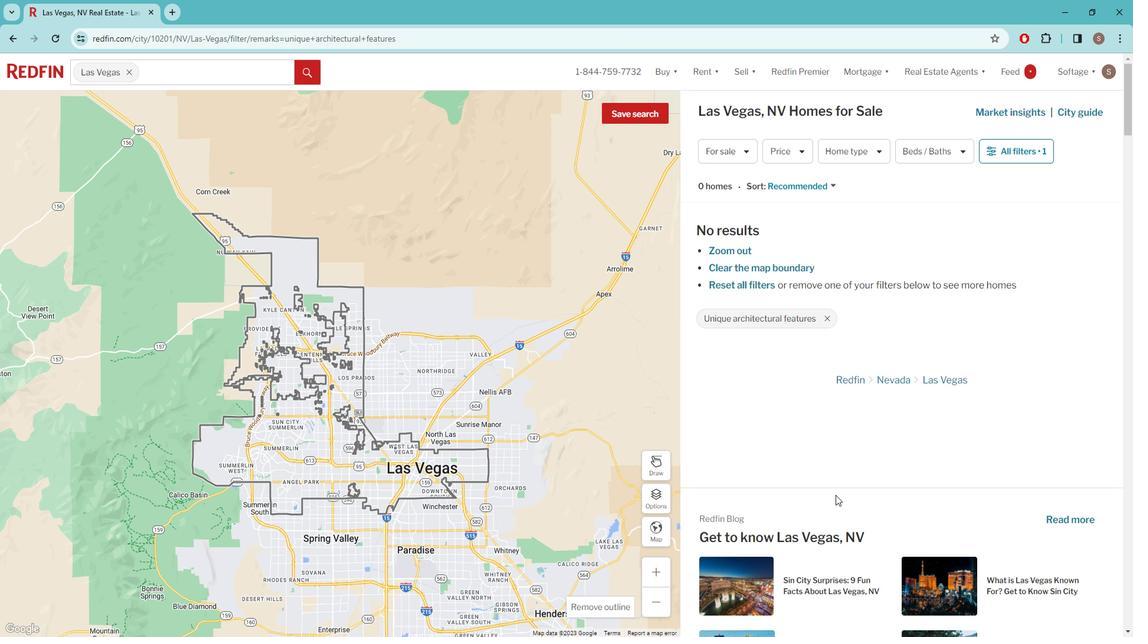 
